 Task: Create Board Social Media Advertising Platforms and Tools to Workspace Bankruptcy and Restructuring Services. Create Board Product Market Segmentation and Targeting to Workspace Bankruptcy and Restructuring Services. Create Board Public Relations Influencer Marketing Strategy and Execution to Workspace Bankruptcy and Restructuring Services
Action: Mouse moved to (118, 66)
Screenshot: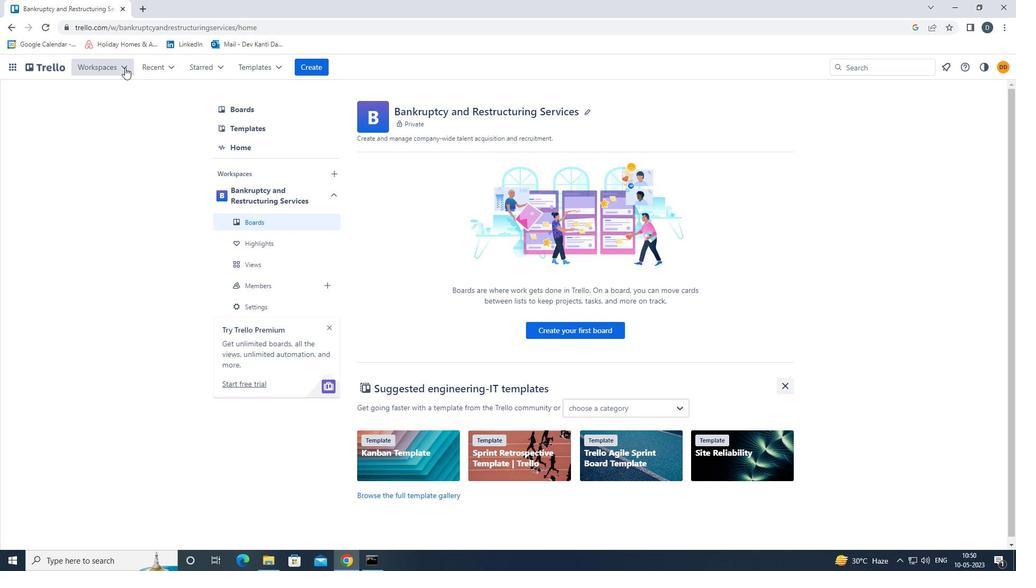 
Action: Mouse pressed left at (118, 66)
Screenshot: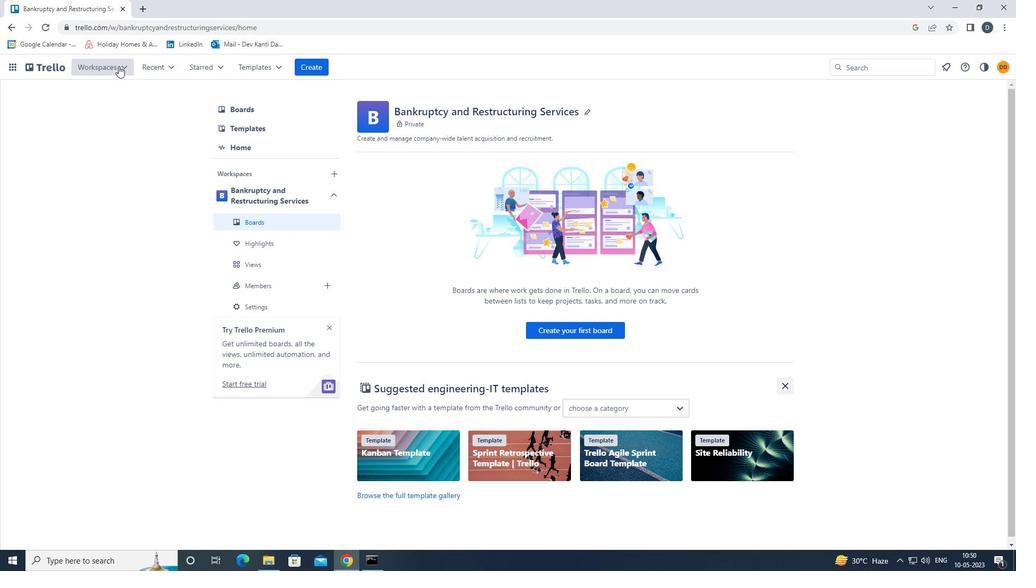 
Action: Mouse moved to (130, 159)
Screenshot: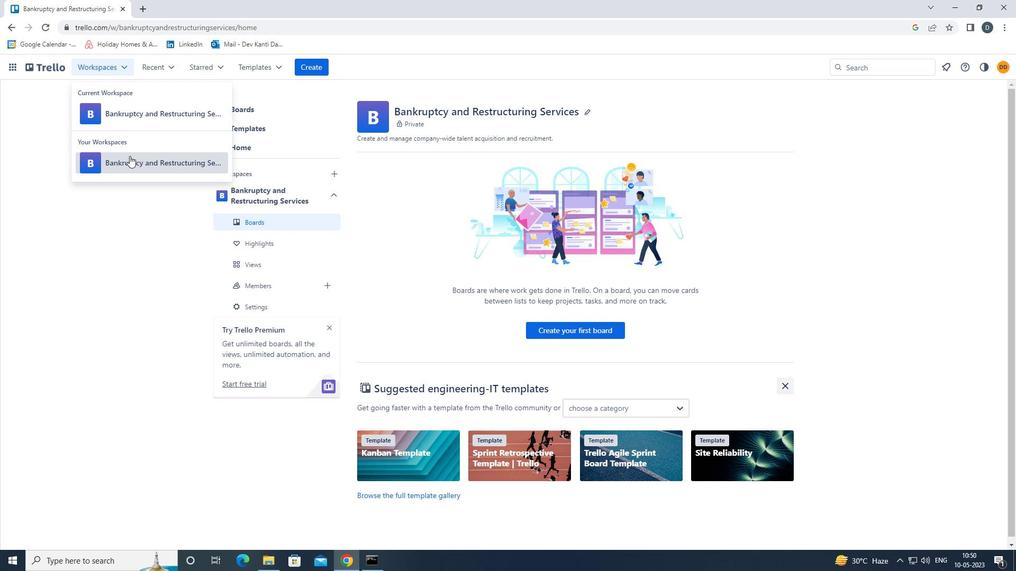 
Action: Mouse pressed left at (130, 159)
Screenshot: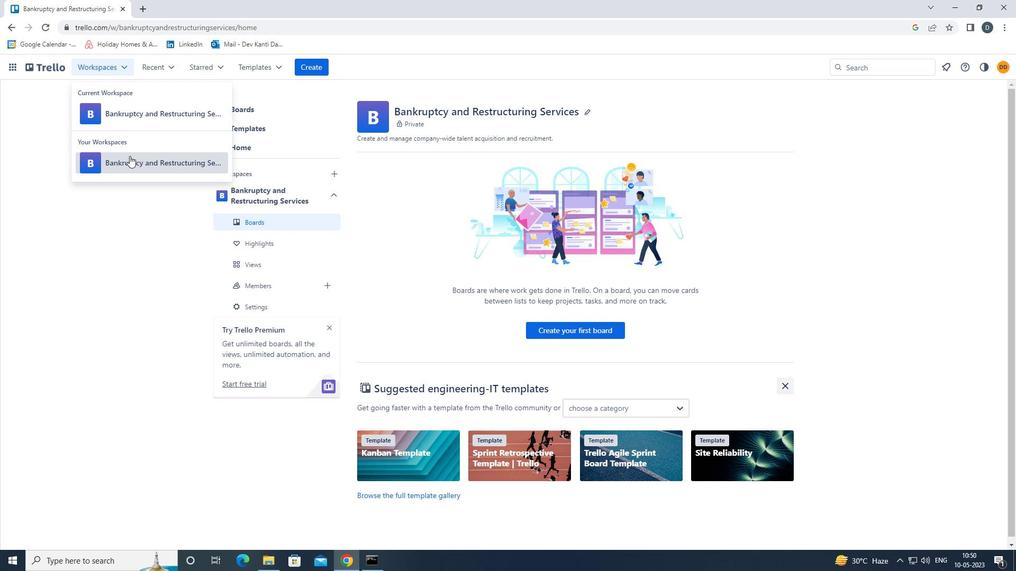 
Action: Mouse moved to (311, 68)
Screenshot: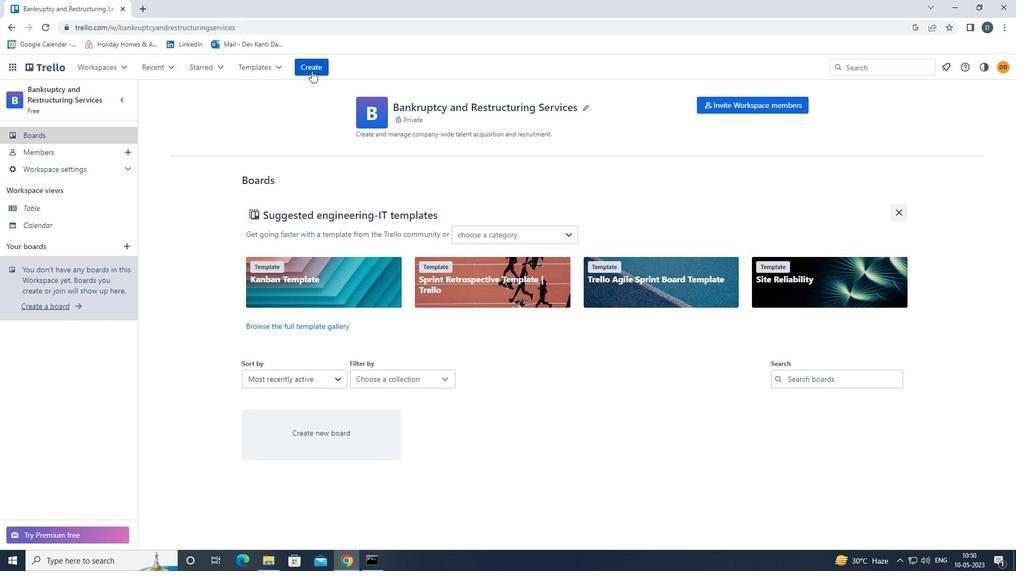 
Action: Mouse pressed left at (311, 68)
Screenshot: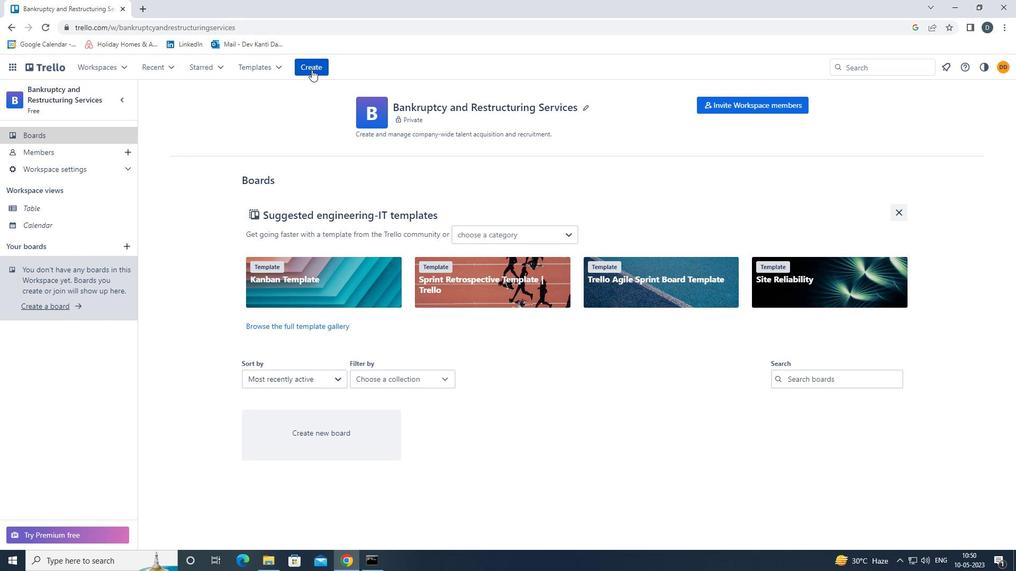 
Action: Mouse moved to (328, 95)
Screenshot: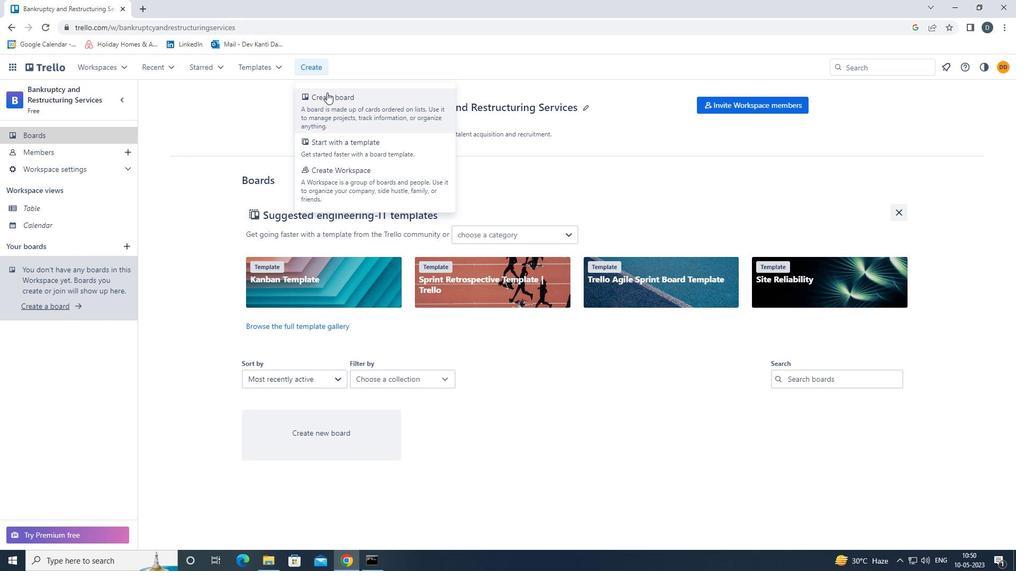 
Action: Mouse pressed left at (328, 95)
Screenshot: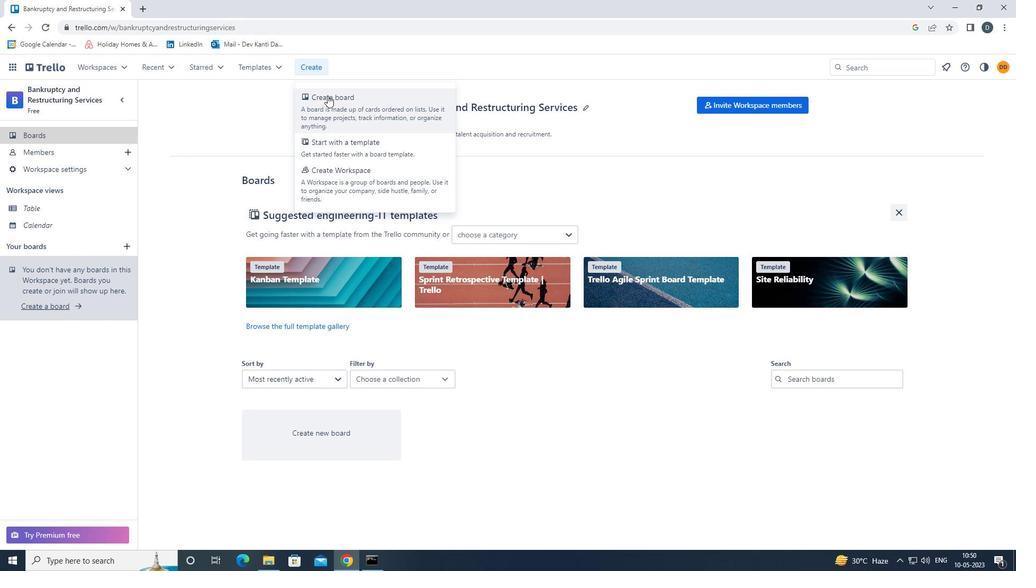
Action: Mouse moved to (346, 265)
Screenshot: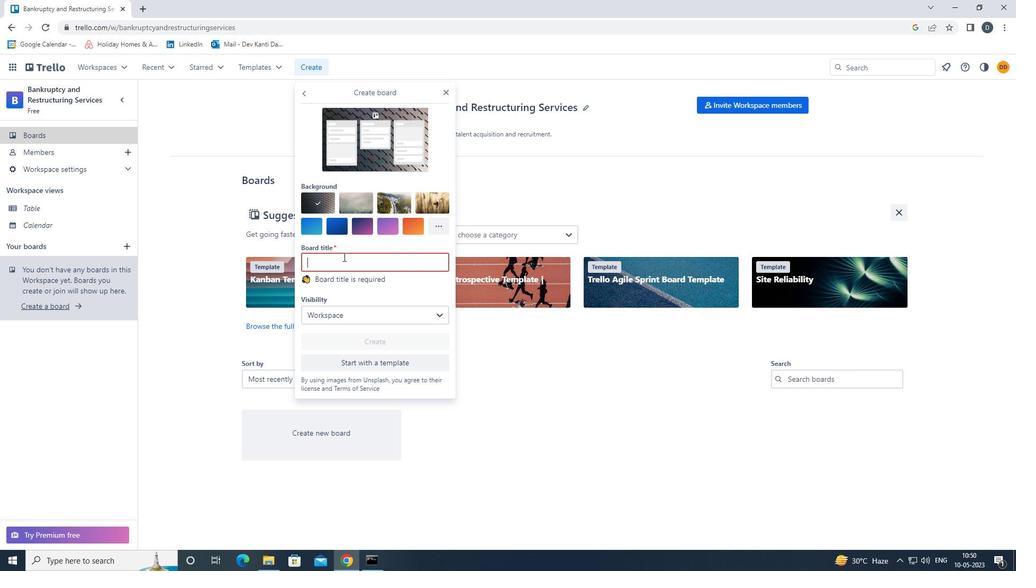 
Action: Mouse pressed left at (346, 265)
Screenshot: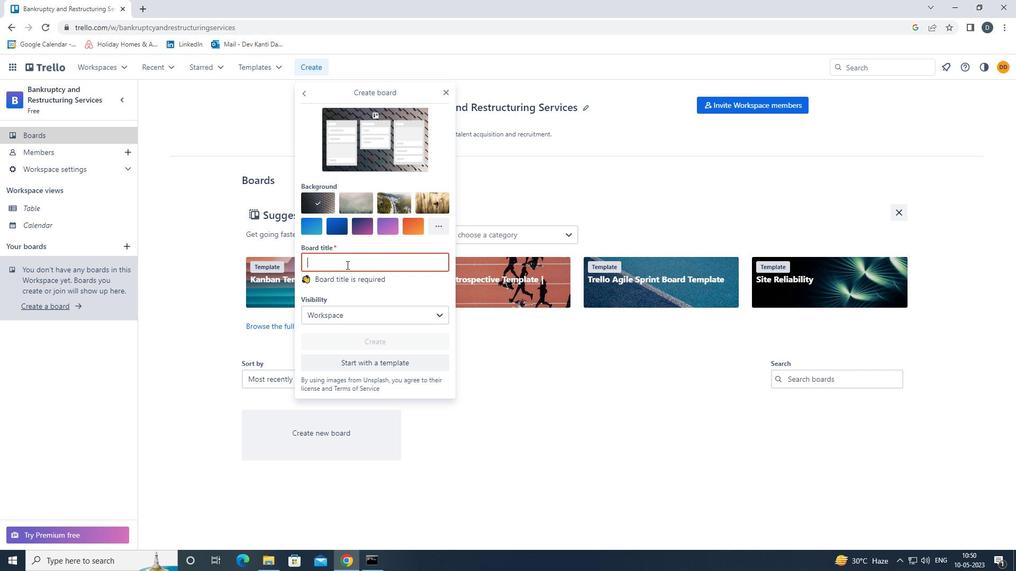 
Action: Key pressed <Key.shift><Key.shift><Key.shift><Key.shift><Key.shift><Key.shift><Key.shift><Key.shift>SOCIAL<Key.space><Key.shift><Key.shift><Key.shift><Key.shift><Key.shift><Key.shift><Key.shift>MEDIA<Key.space><Key.shift><Key.shift><Key.shift><Key.shift><Key.shift><Key.shift><Key.shift><Key.shift><Key.shift><Key.shift>ADVERTISING<Key.space><Key.shift><Key.shift><Key.shift><Key.shift><Key.shift><Key.shift><Key.shift>PLATFORMS<Key.space>AND<Key.space><Key.shift><Key.shift><Key.shift><Key.shift><Key.shift><Key.shift><Key.shift><Key.shift><Key.shift><Key.shift>TOOLS
Screenshot: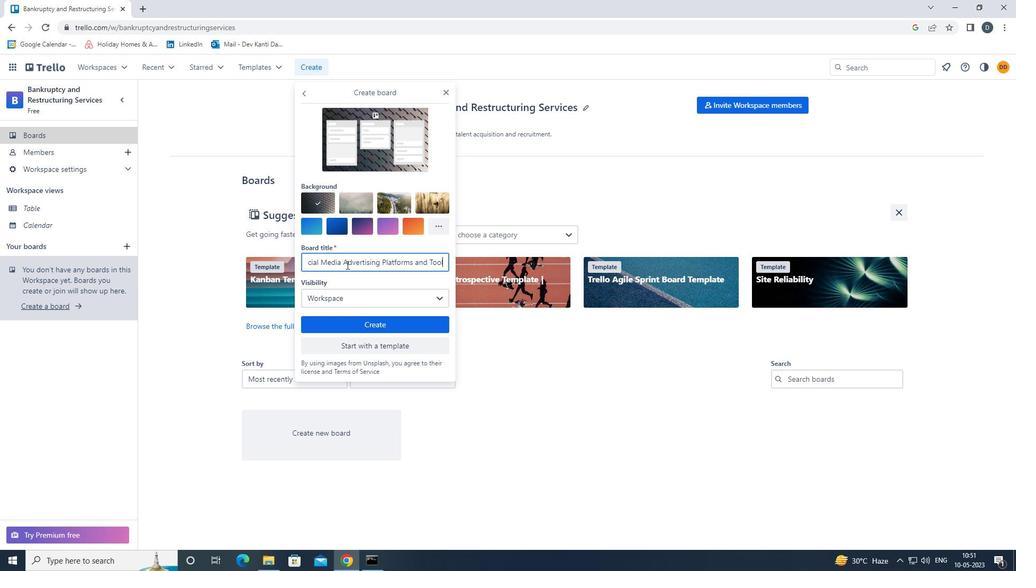 
Action: Mouse moved to (363, 320)
Screenshot: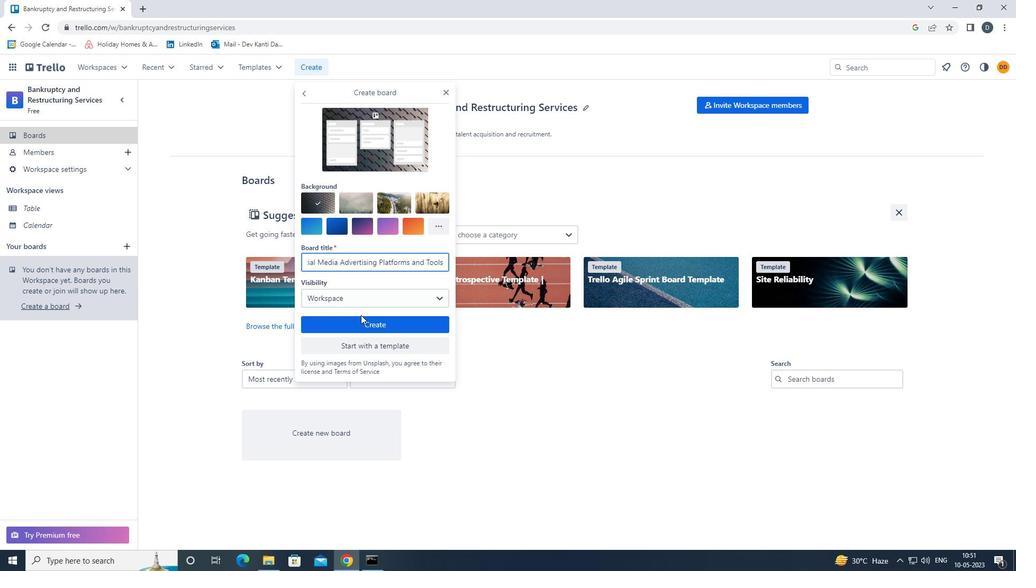 
Action: Mouse pressed left at (363, 320)
Screenshot: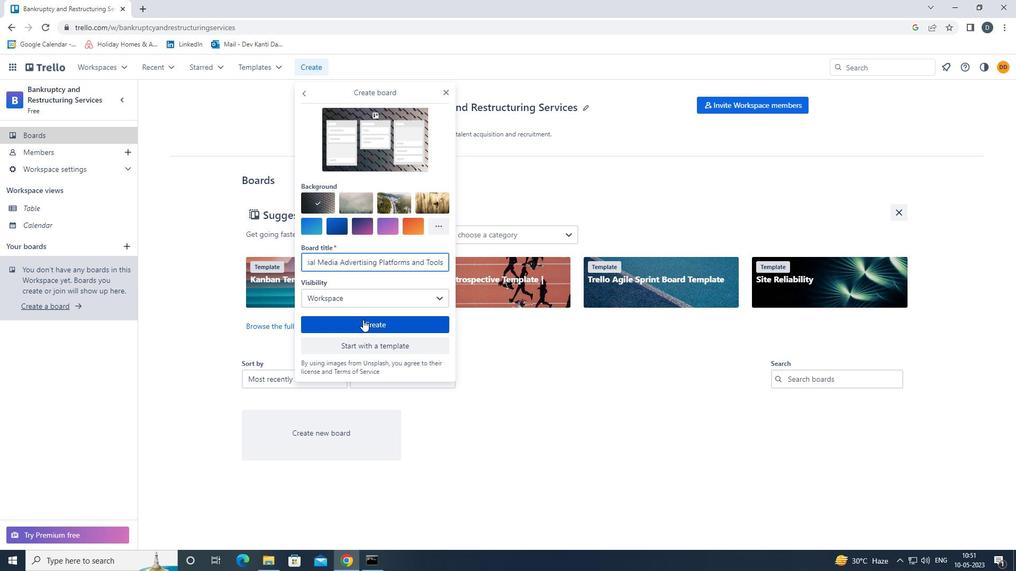 
Action: Mouse moved to (512, 93)
Screenshot: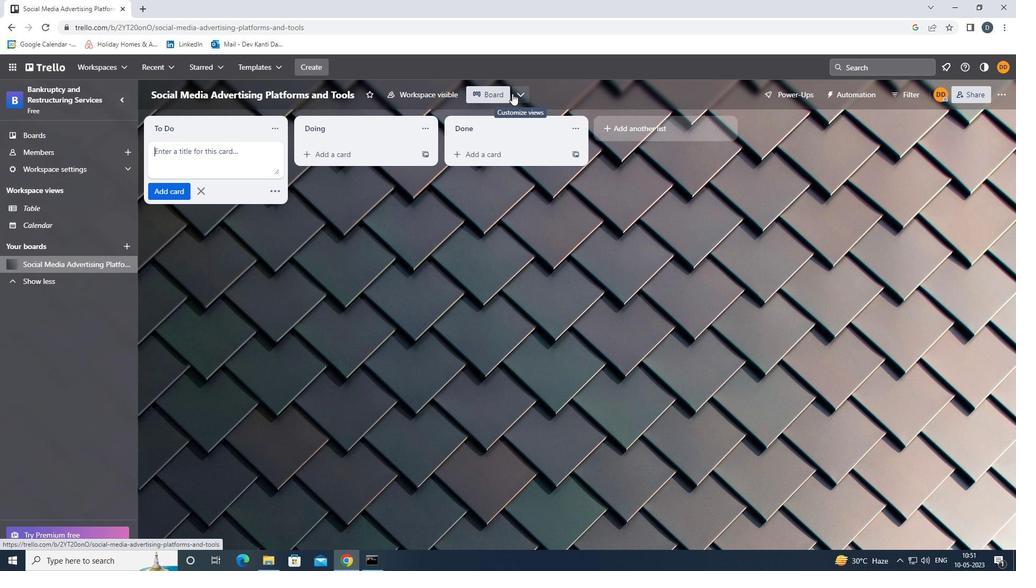 
Action: Mouse pressed left at (512, 93)
Screenshot: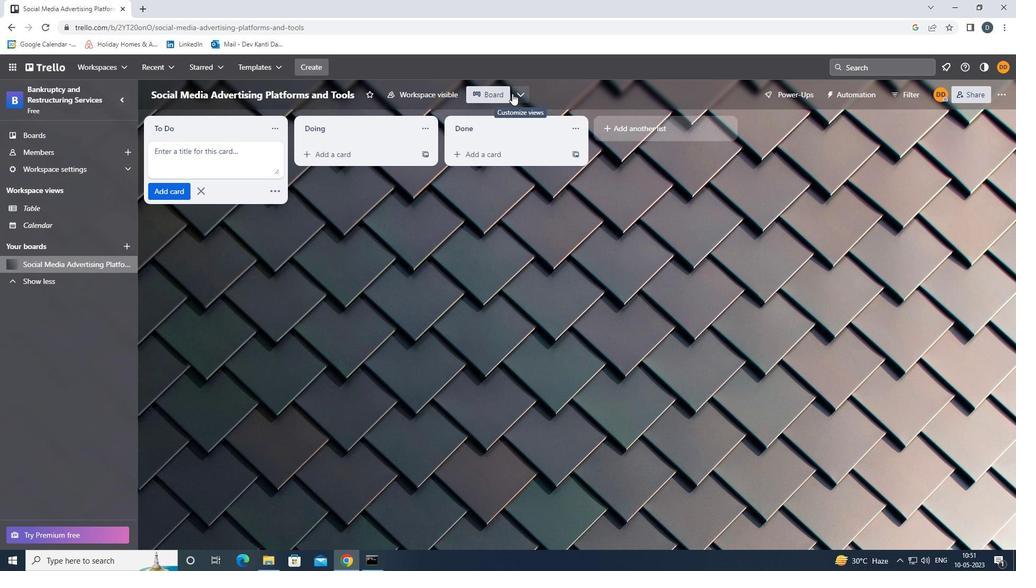 
Action: Mouse pressed left at (512, 93)
Screenshot: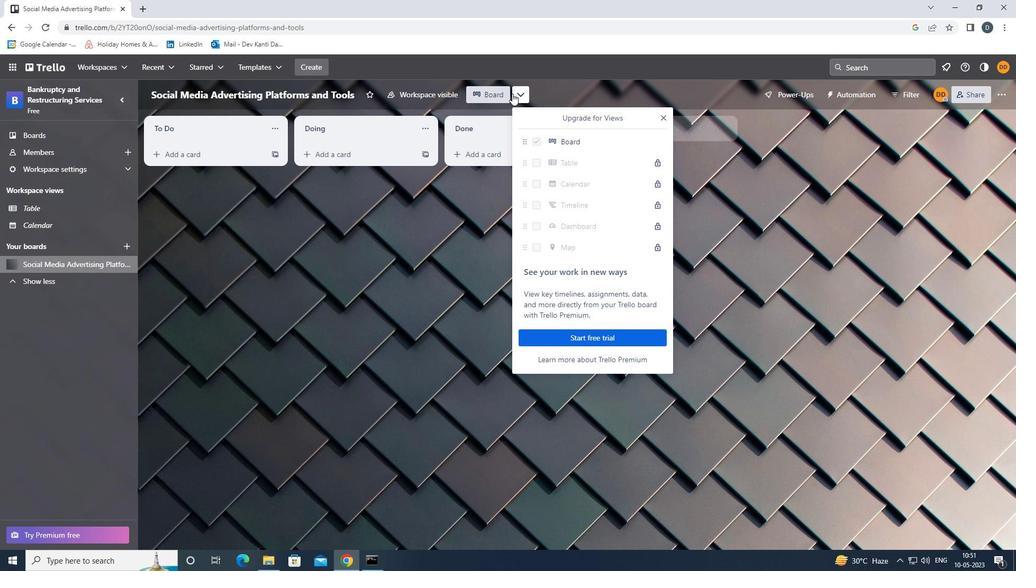
Action: Mouse moved to (129, 244)
Screenshot: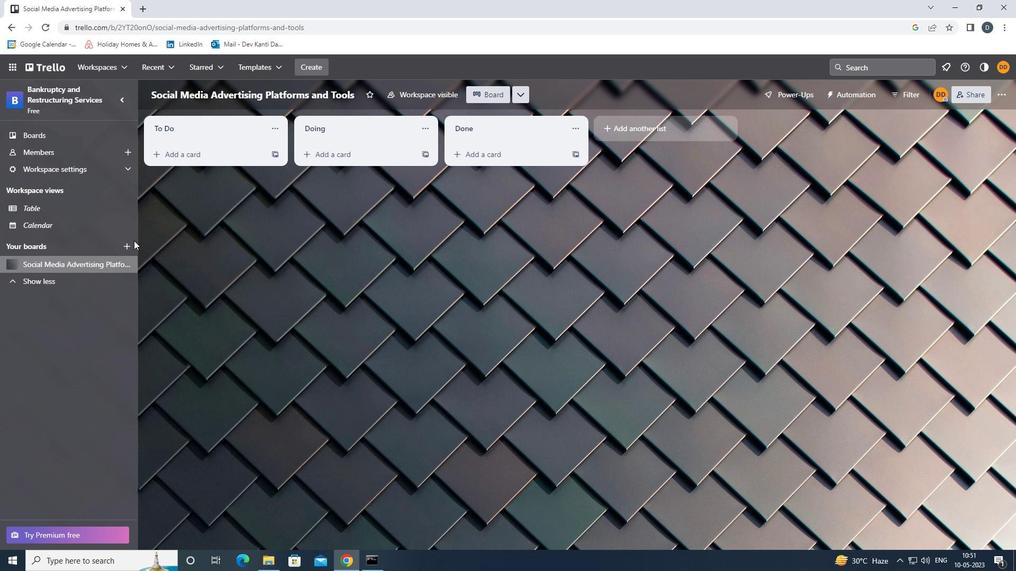 
Action: Mouse pressed left at (129, 244)
Screenshot: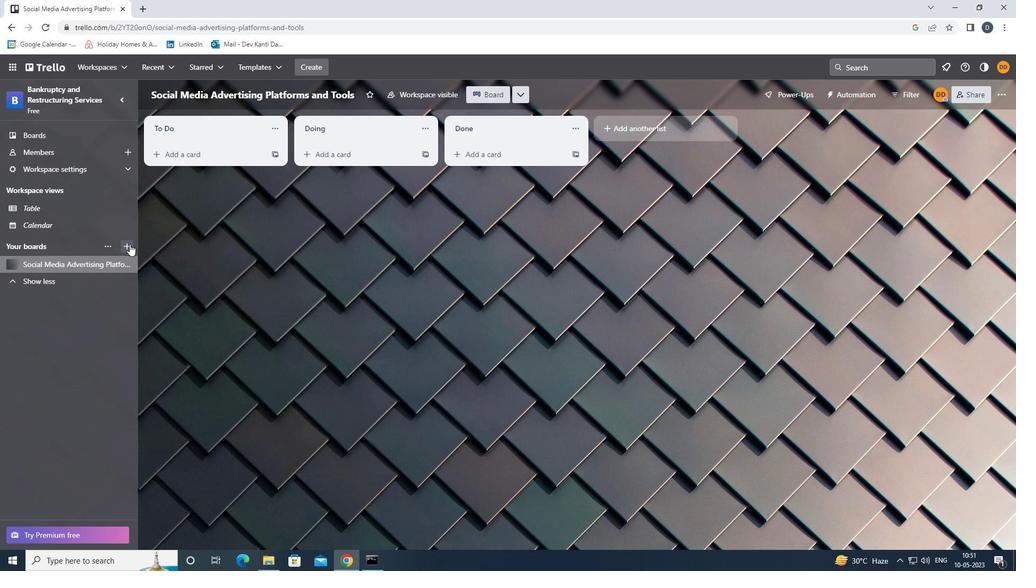 
Action: Mouse moved to (220, 402)
Screenshot: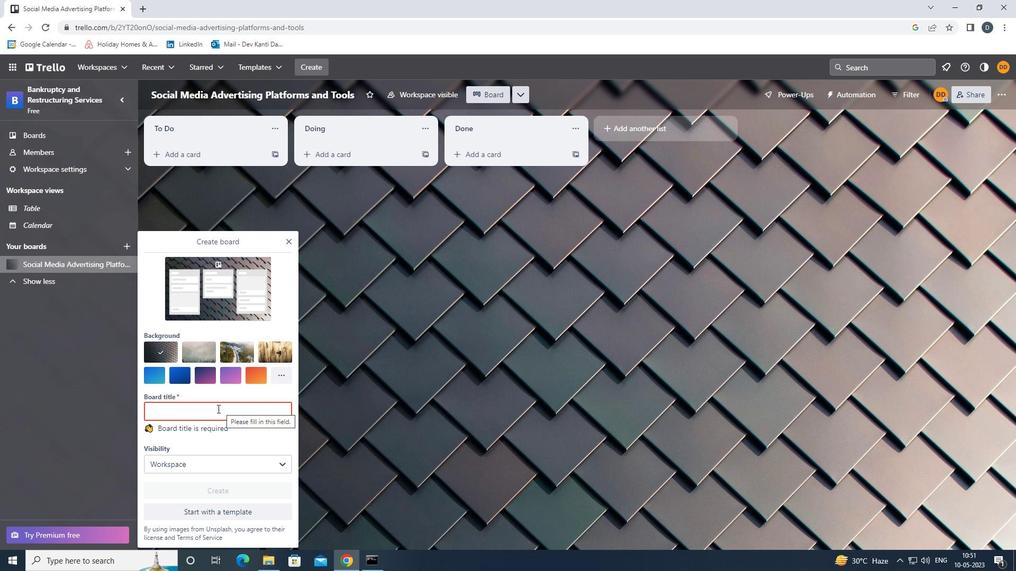 
Action: Key pressed <Key.shift><Key.shift><Key.shift><Key.shift><Key.shift><Key.shift><Key.shift><Key.shift><Key.shift><Key.shift><Key.shift>BA<Key.backspace><Key.backspace><Key.shift><Key.shift><Key.shift><Key.shift><Key.shift><Key.shift><Key.shift><Key.shift><Key.shift><Key.shift><Key.shift><Key.shift><Key.shift><Key.shift><Key.shift><Key.shift><Key.shift><Key.shift><Key.shift><Key.shift><Key.shift><Key.shift><Key.shift><Key.shift><Key.shift><Key.shift><Key.shift>M<Key.backspace><Key.shift>PRODUCT<Key.space><Key.shift><Key.shift><Key.shift><Key.shift><Key.shift><Key.shift><Key.shift><Key.shift>MARKET<Key.space><Key.shift><Key.shift><Key.shift><Key.shift><Key.shift><Key.shift><Key.shift>SEGMENTATION<Key.space>AND<Key.space><Key.shift>TARGETING
Screenshot: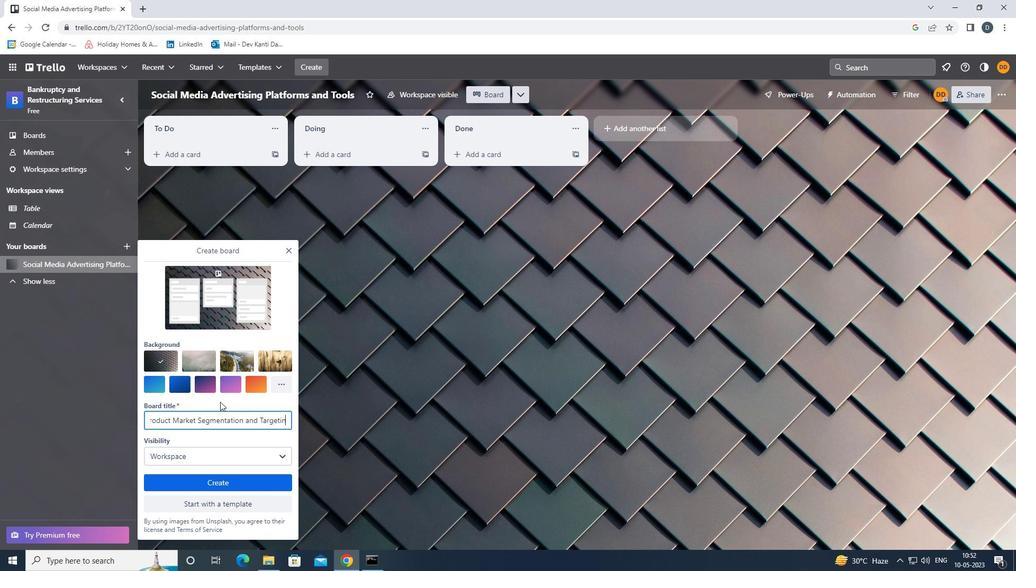 
Action: Mouse moved to (266, 483)
Screenshot: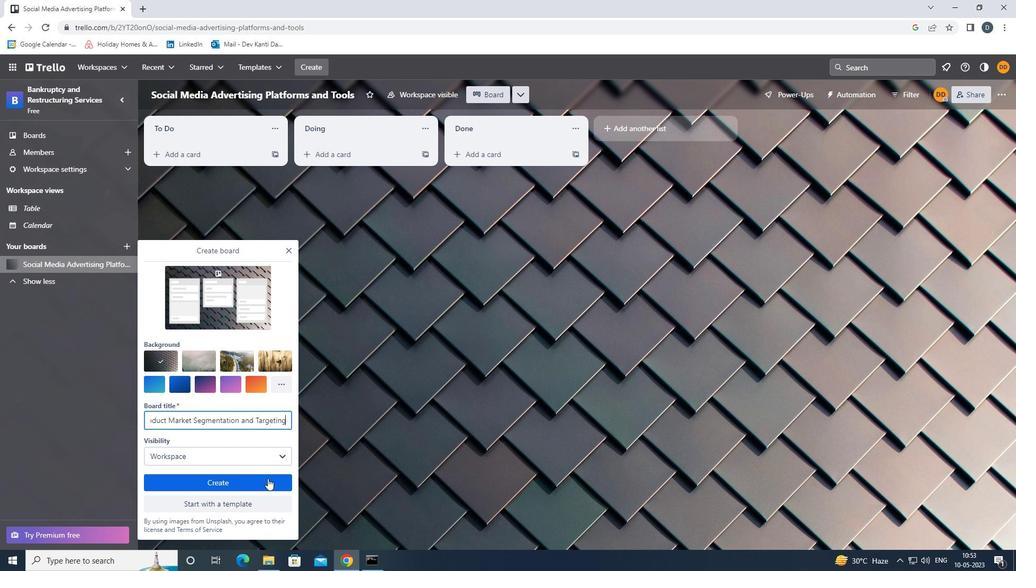 
Action: Mouse pressed left at (266, 483)
Screenshot: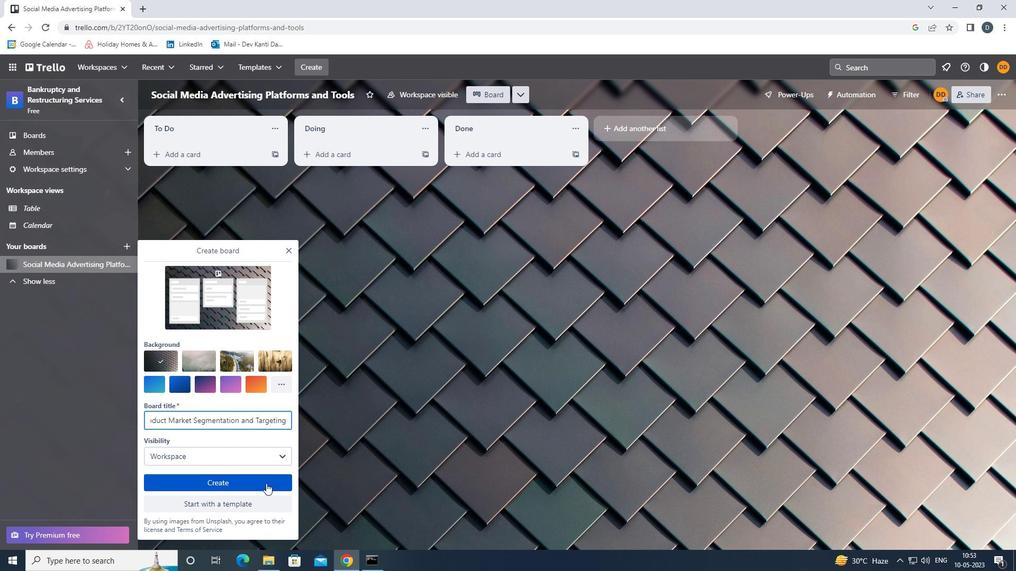 
Action: Mouse moved to (126, 248)
Screenshot: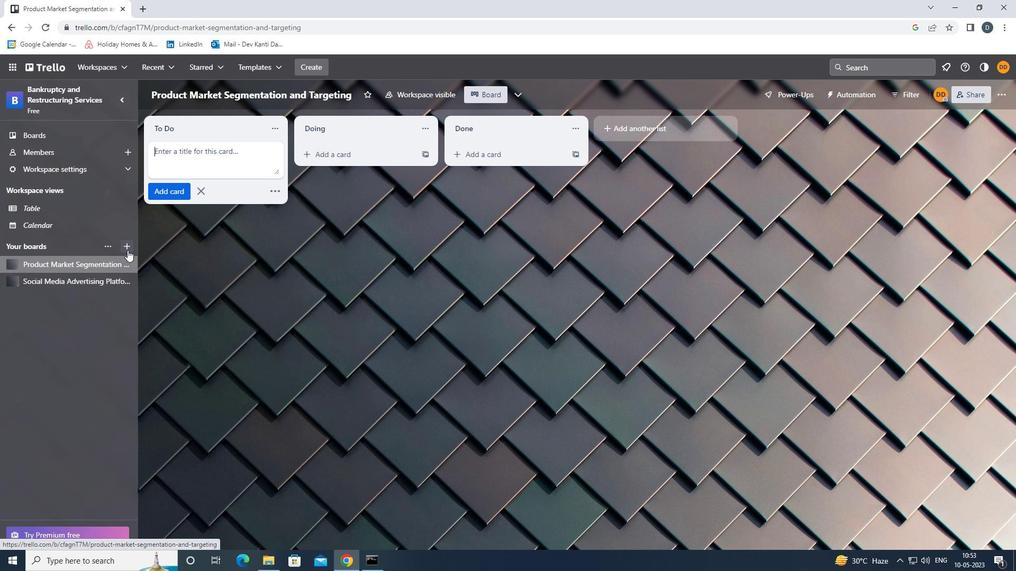 
Action: Mouse pressed left at (126, 248)
Screenshot: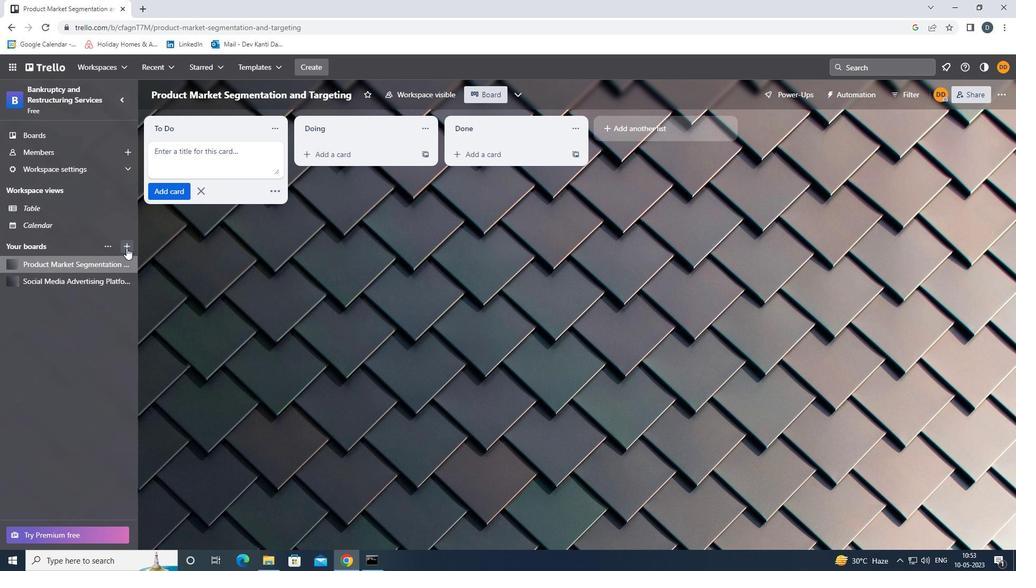 
Action: Mouse moved to (201, 406)
Screenshot: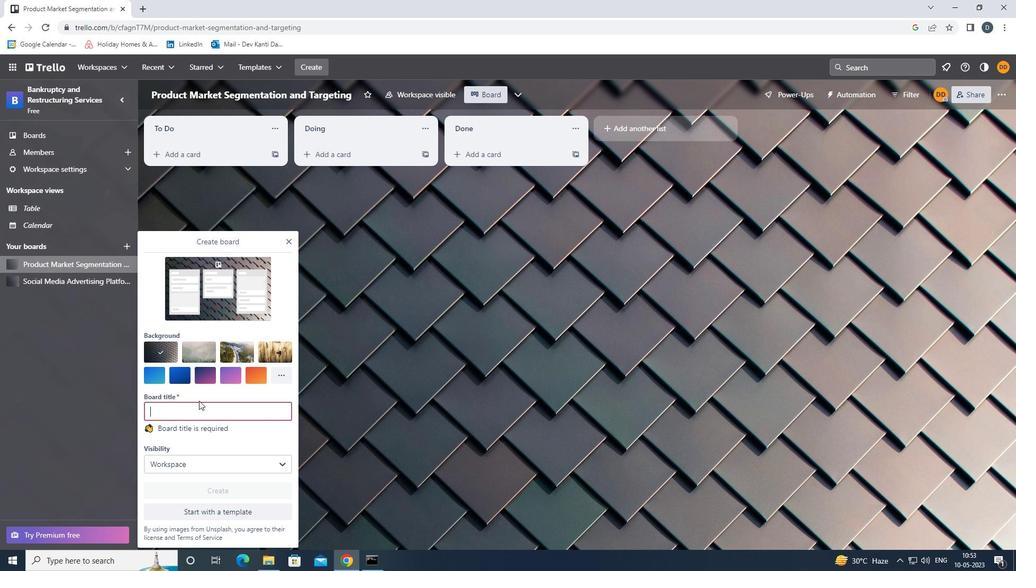 
Action: Key pressed <Key.shift><Key.shift><Key.shift><Key.shift><Key.shift><Key.shift><Key.shift><Key.shift><Key.shift><Key.shift>PUBLIC<Key.space><Key.shift><Key.shift><Key.shift><Key.shift><Key.shift><Key.shift><Key.shift><Key.shift>RELATIONS<Key.space><Key.shift><Key.shift><Key.shift><Key.shift><Key.shift><Key.shift><Key.shift><Key.shift><Key.shift><Key.shift><Key.shift><Key.shift><Key.shift><Key.shift><Key.shift><Key.shift>INFLUENCER<Key.space><Key.shift><Key.shift><Key.shift><Key.shift><Key.shift><Key.shift><Key.shift><Key.shift>MARKETING<Key.space><Key.shift>STRATEGY<Key.space>AND<Key.space><Key.shift><Key.shift><Key.shift><Key.shift><Key.shift>EXECUTION
Screenshot: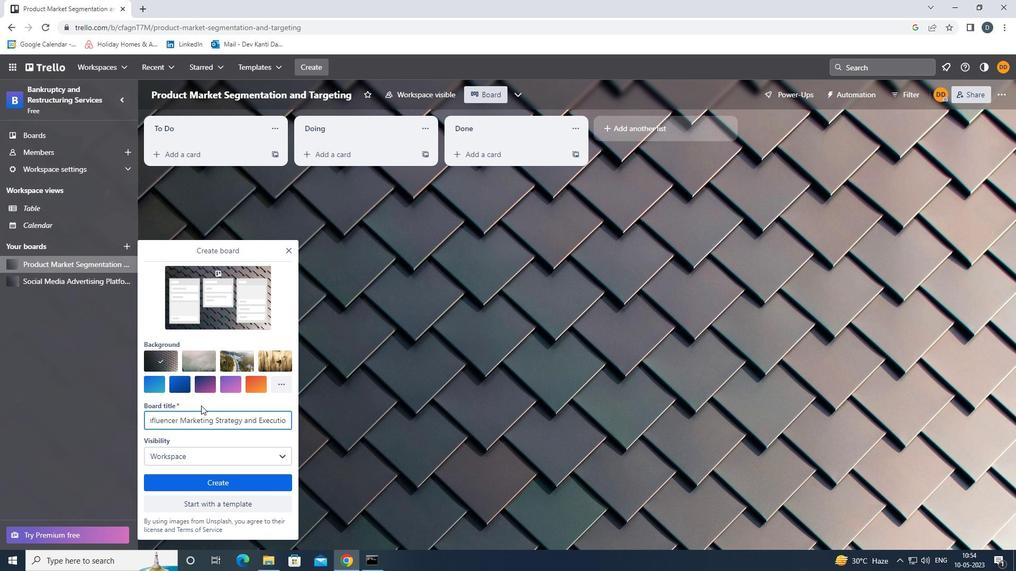 
Action: Mouse moved to (223, 481)
Screenshot: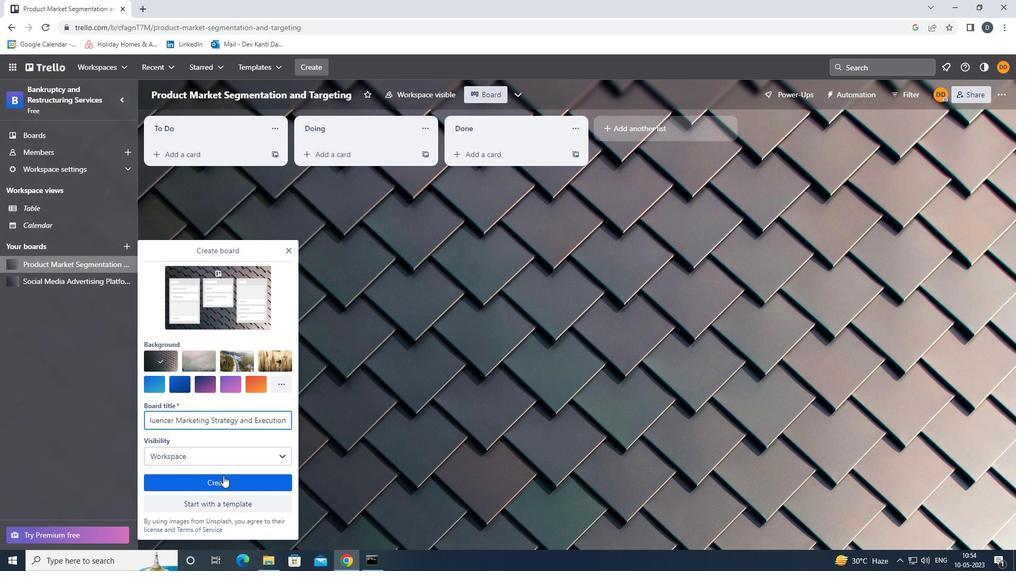 
Action: Mouse pressed left at (223, 481)
Screenshot: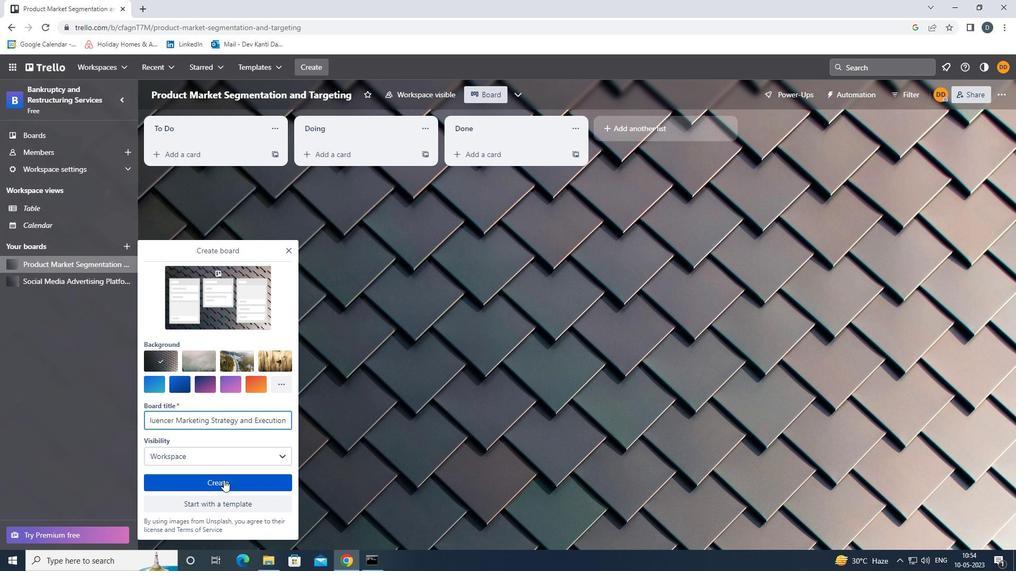 
Action: Mouse moved to (223, 481)
Screenshot: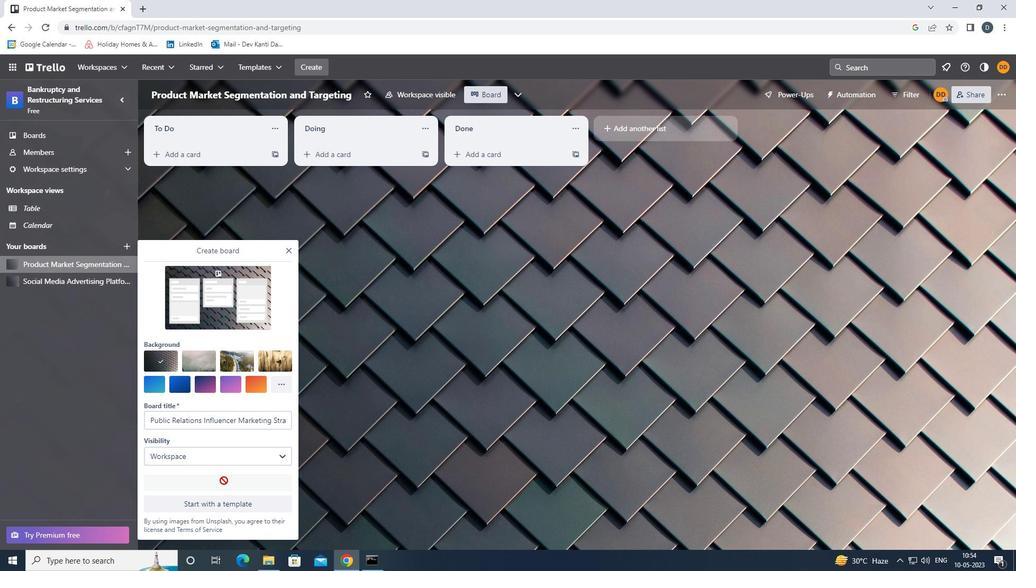 
